 Task: Look for products in the category "Cookies" with macadamia flavor.
Action: Mouse moved to (768, 271)
Screenshot: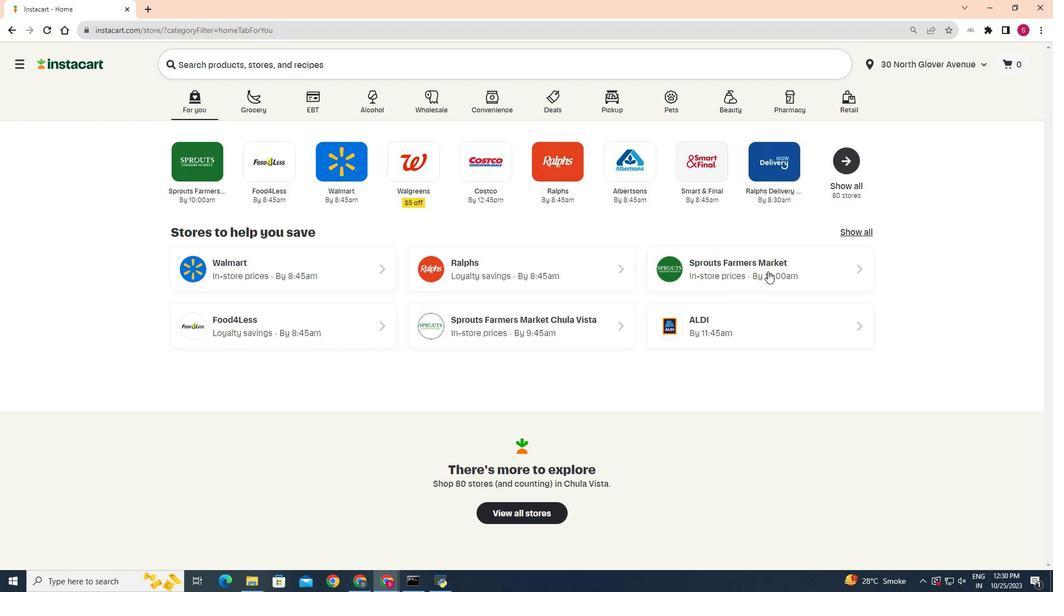 
Action: Mouse pressed left at (768, 271)
Screenshot: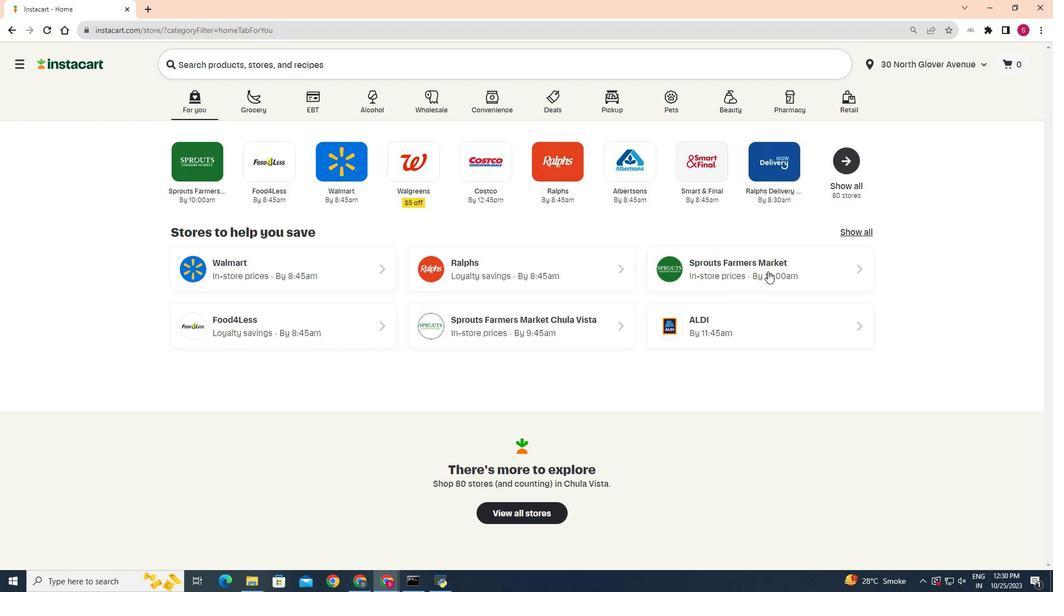 
Action: Mouse moved to (23, 481)
Screenshot: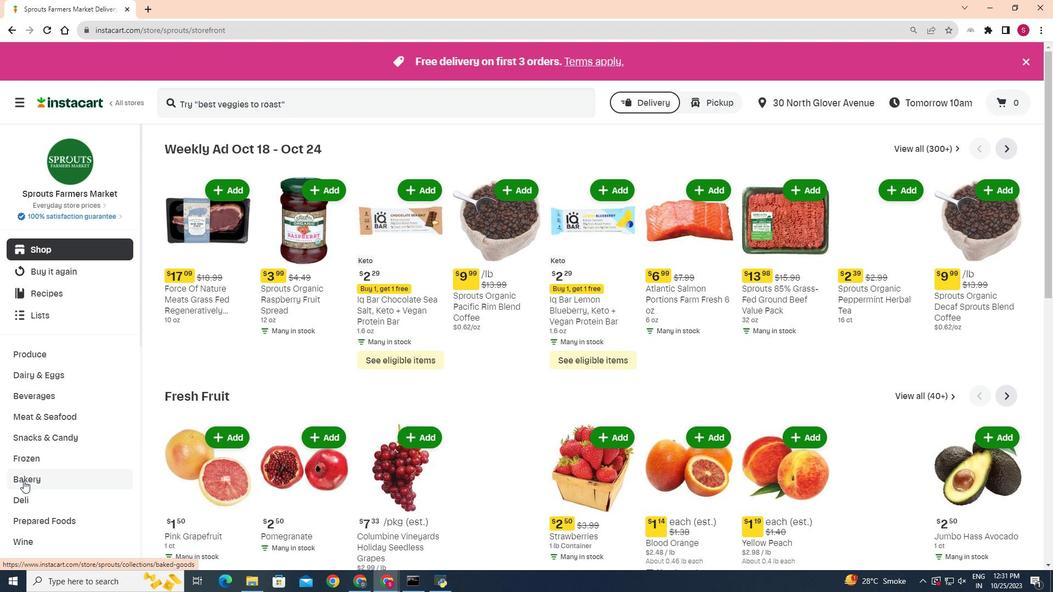 
Action: Mouse pressed left at (23, 481)
Screenshot: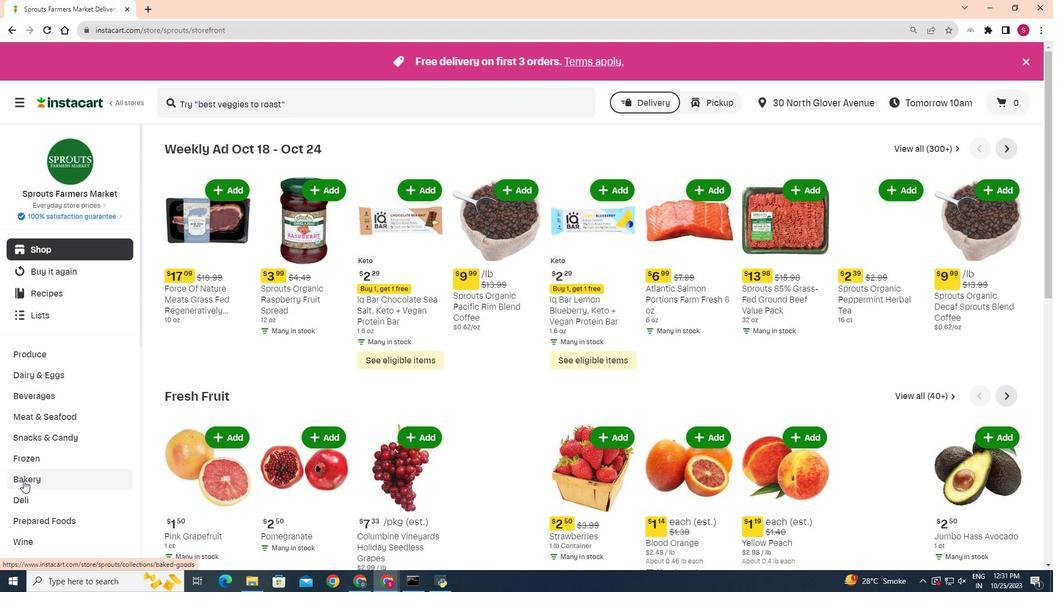 
Action: Mouse moved to (380, 172)
Screenshot: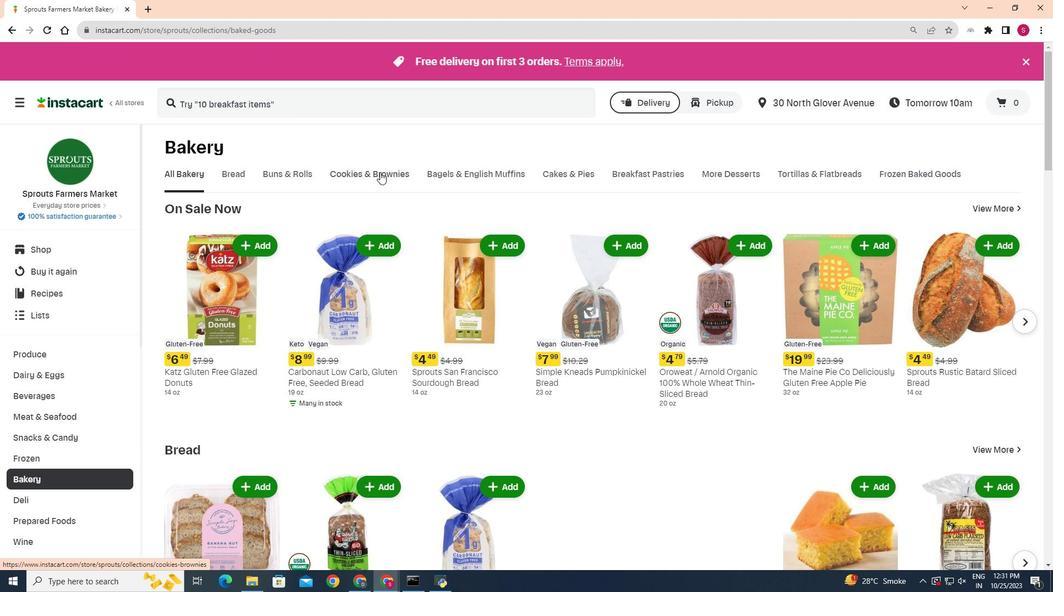 
Action: Mouse pressed left at (380, 172)
Screenshot: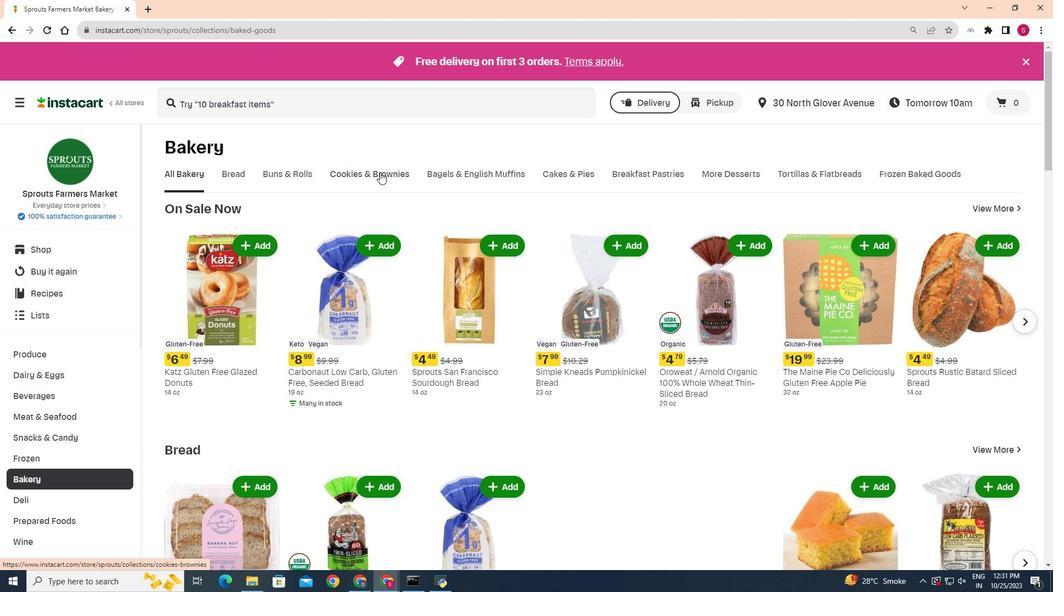 
Action: Mouse moved to (245, 218)
Screenshot: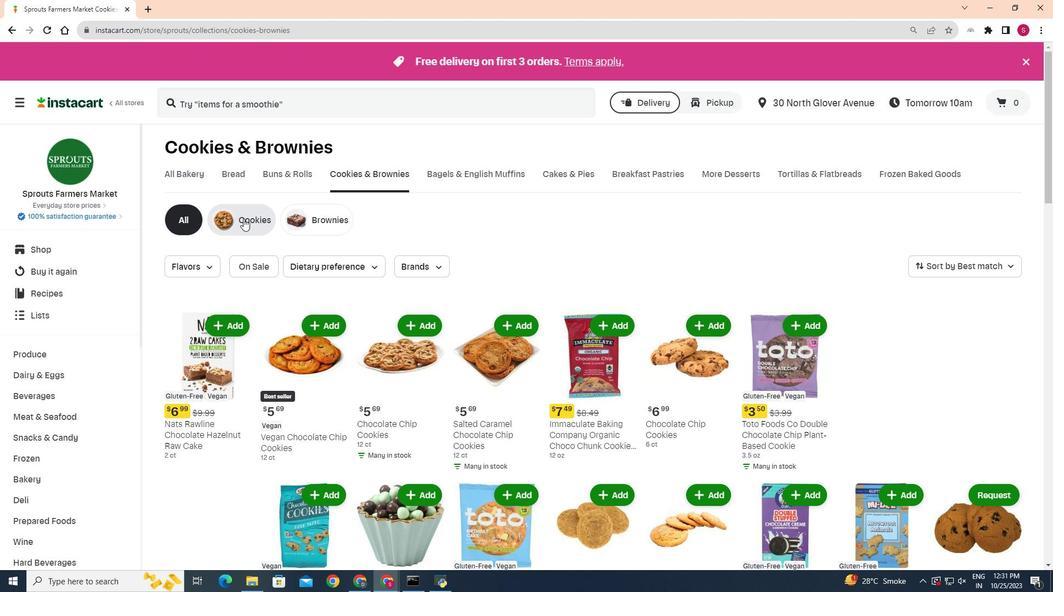 
Action: Mouse pressed left at (245, 218)
Screenshot: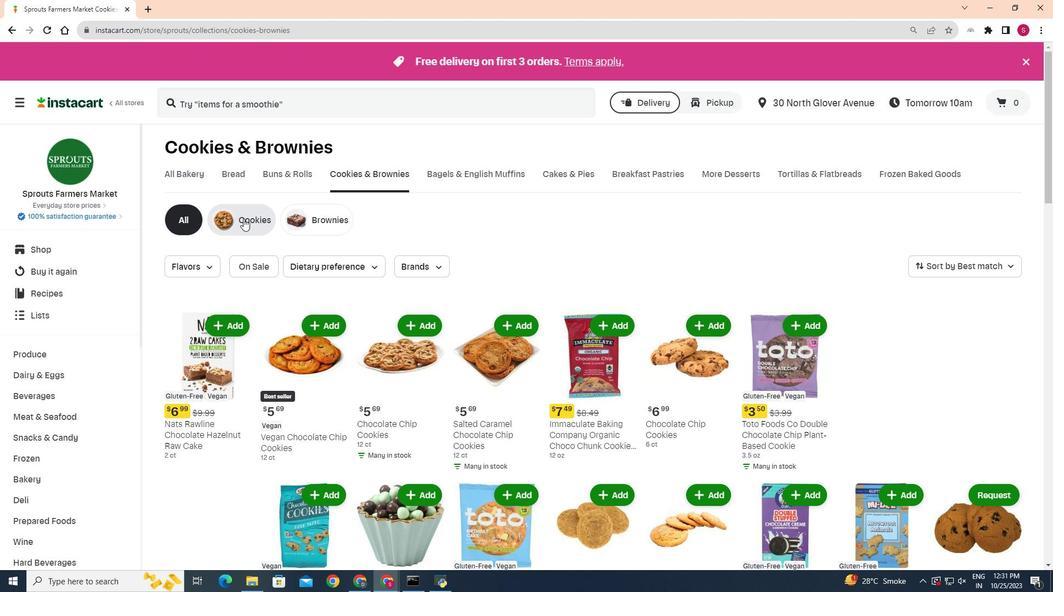 
Action: Mouse moved to (207, 268)
Screenshot: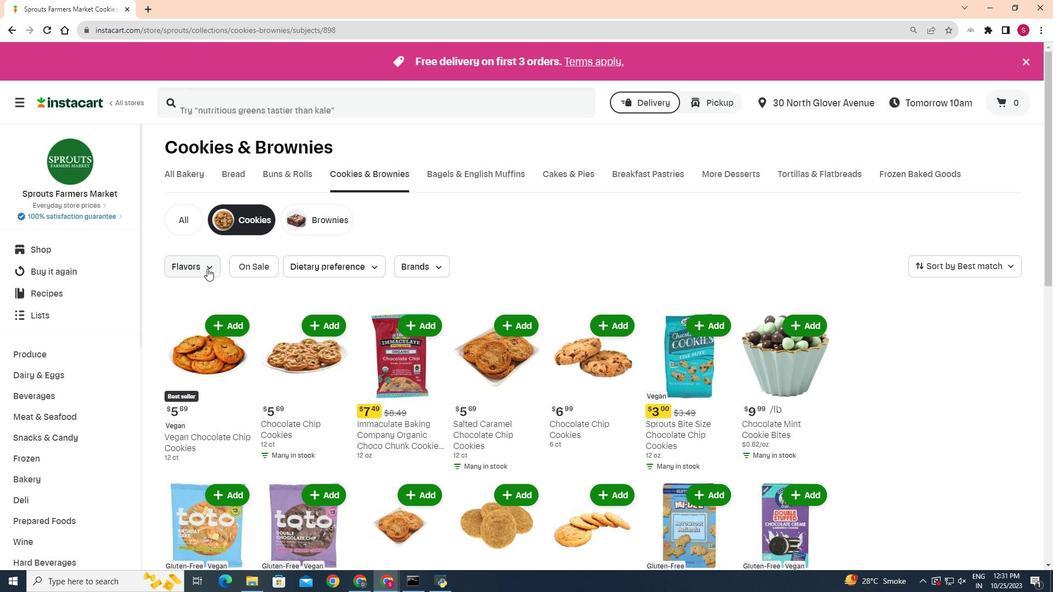 
Action: Mouse pressed left at (207, 268)
Screenshot: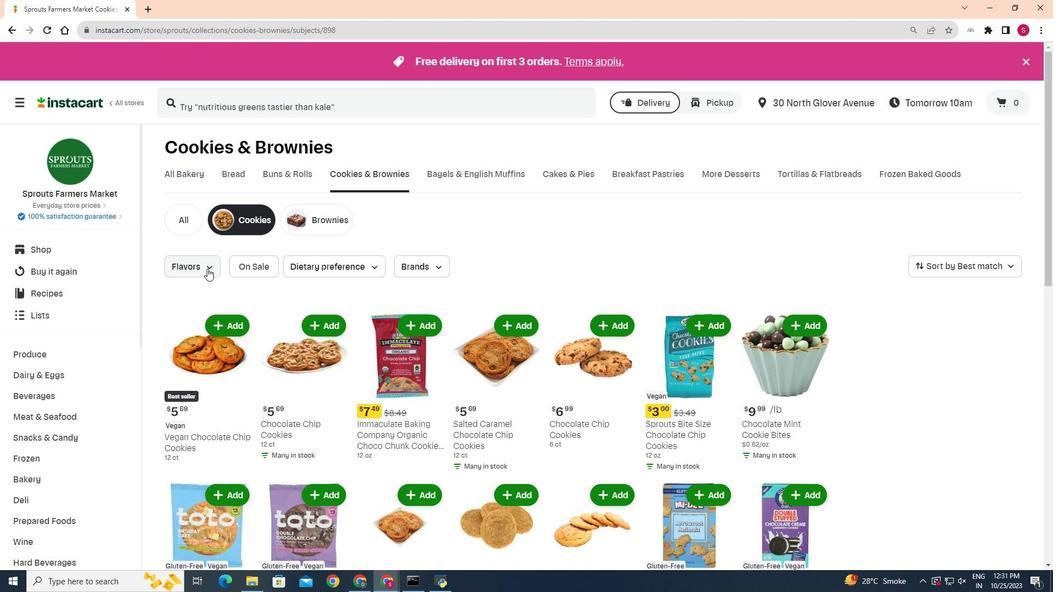 
Action: Mouse moved to (239, 338)
Screenshot: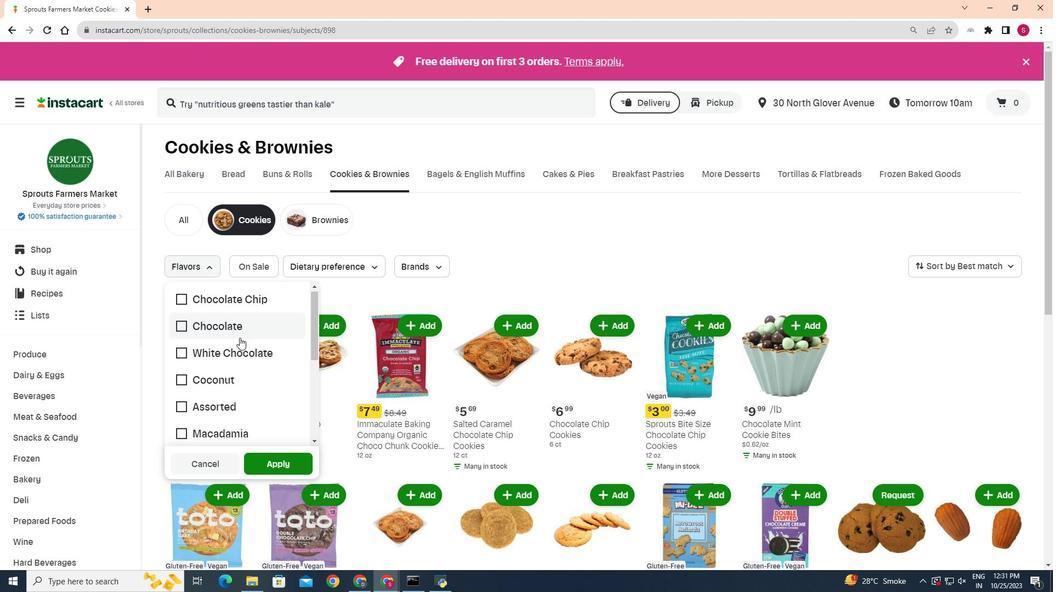 
Action: Mouse scrolled (239, 337) with delta (0, 0)
Screenshot: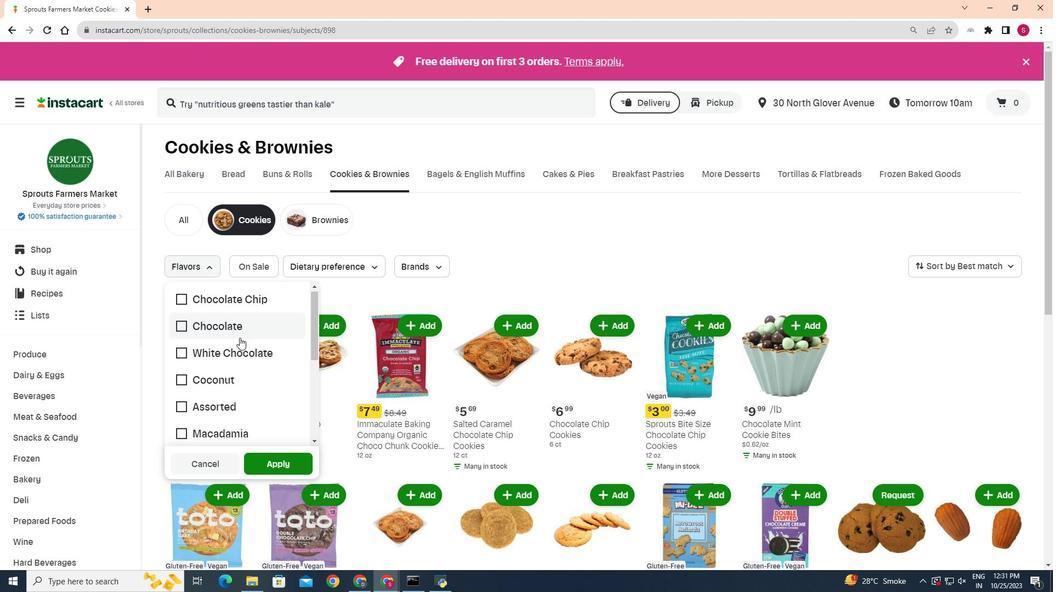 
Action: Mouse moved to (183, 374)
Screenshot: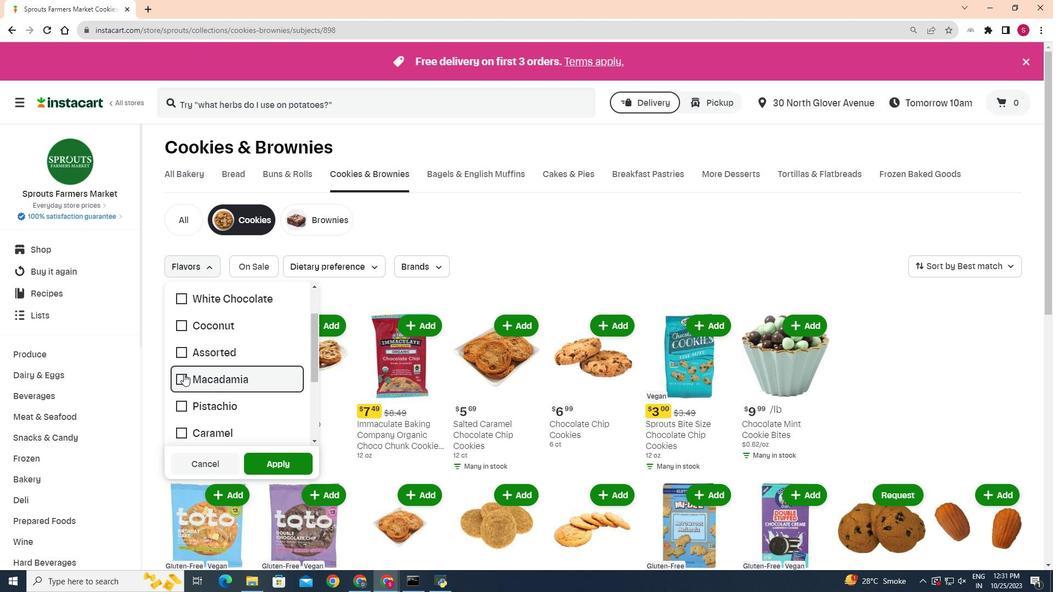 
Action: Mouse pressed left at (183, 374)
Screenshot: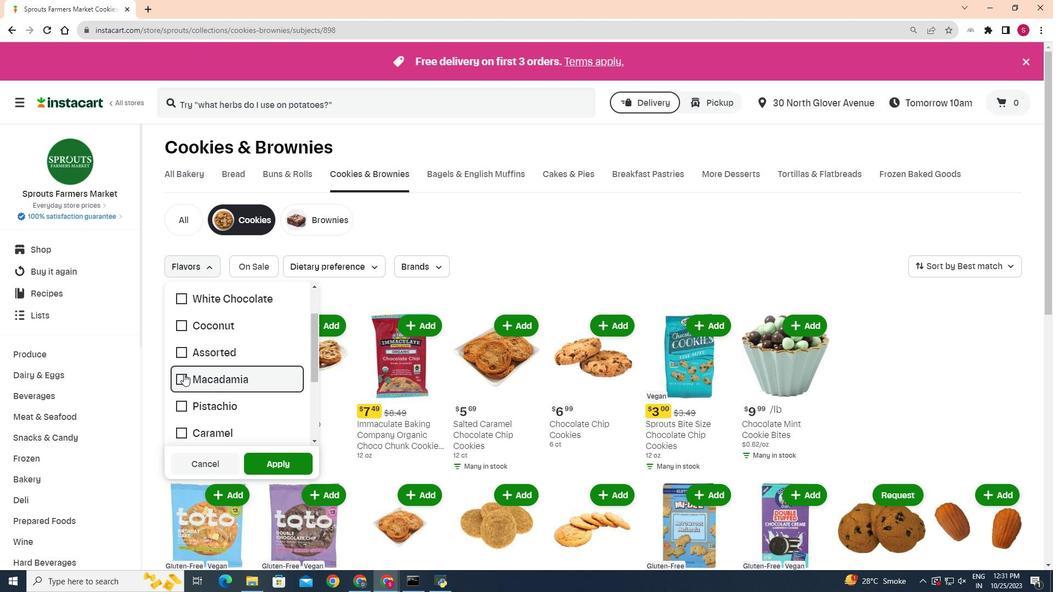
Action: Mouse moved to (270, 460)
Screenshot: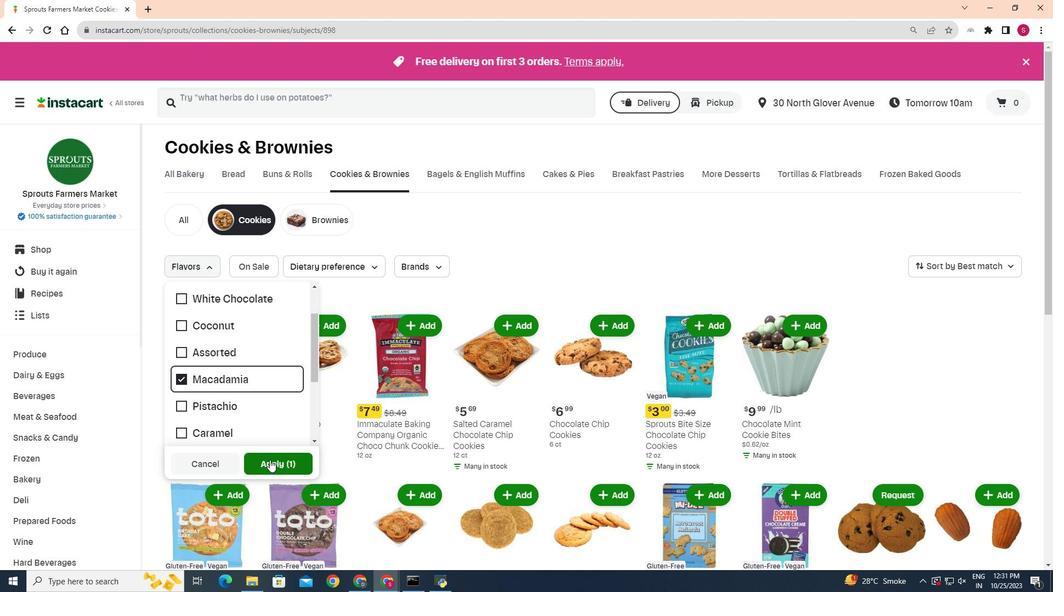 
Action: Mouse pressed left at (270, 460)
Screenshot: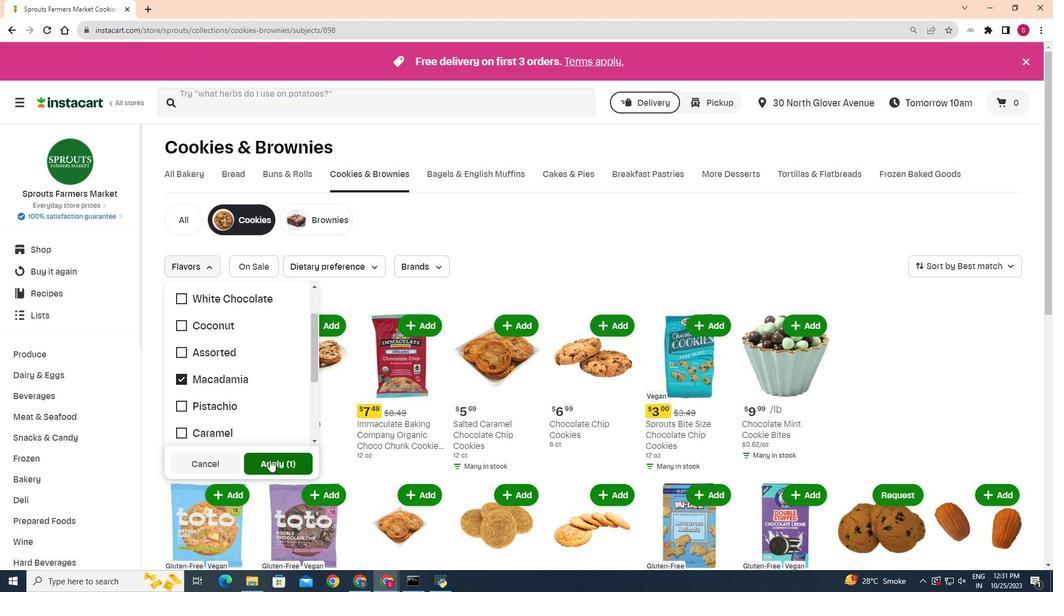 
Action: Mouse moved to (669, 328)
Screenshot: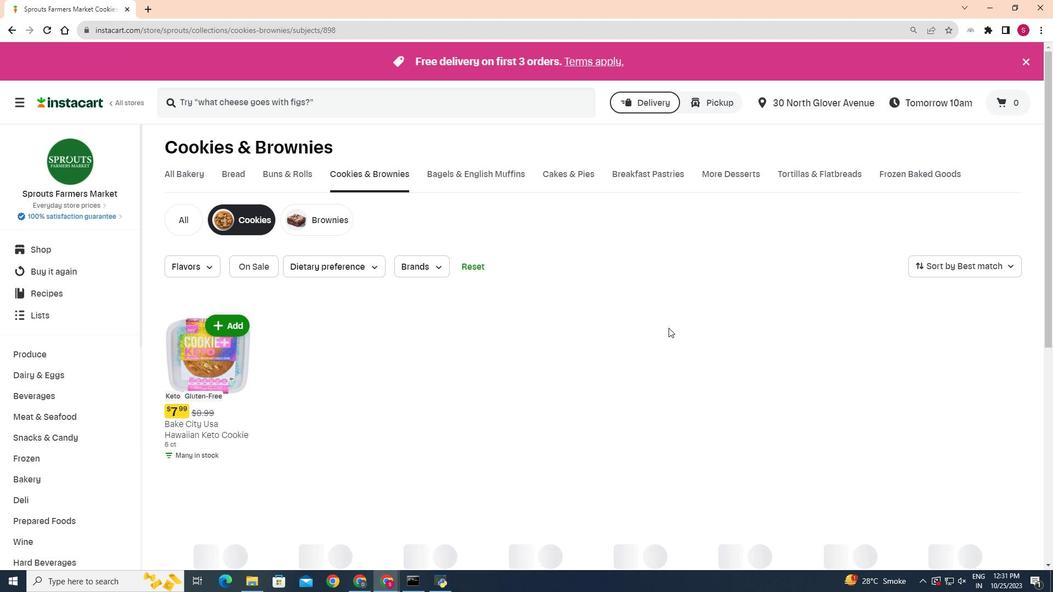 
